 Task: Send a message to Shivani Mehra asking for the timing of today's meeting.
Action: Mouse moved to (76, 81)
Screenshot: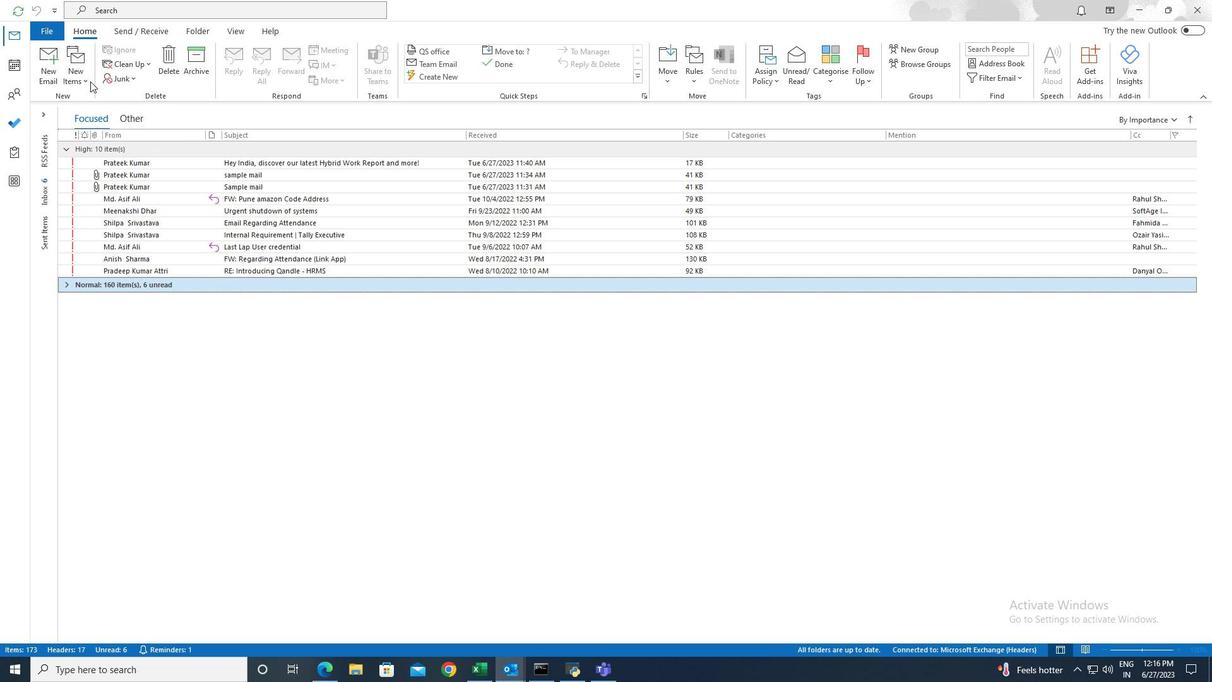 
Action: Mouse pressed left at (76, 81)
Screenshot: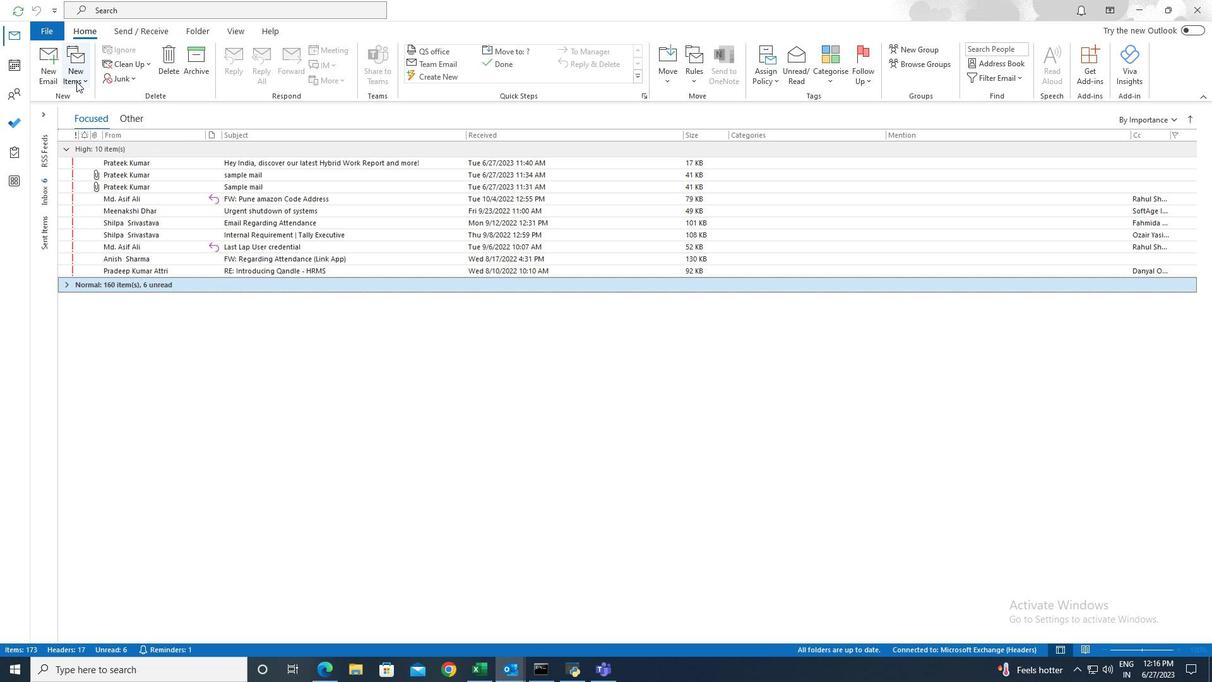 
Action: Mouse moved to (99, 109)
Screenshot: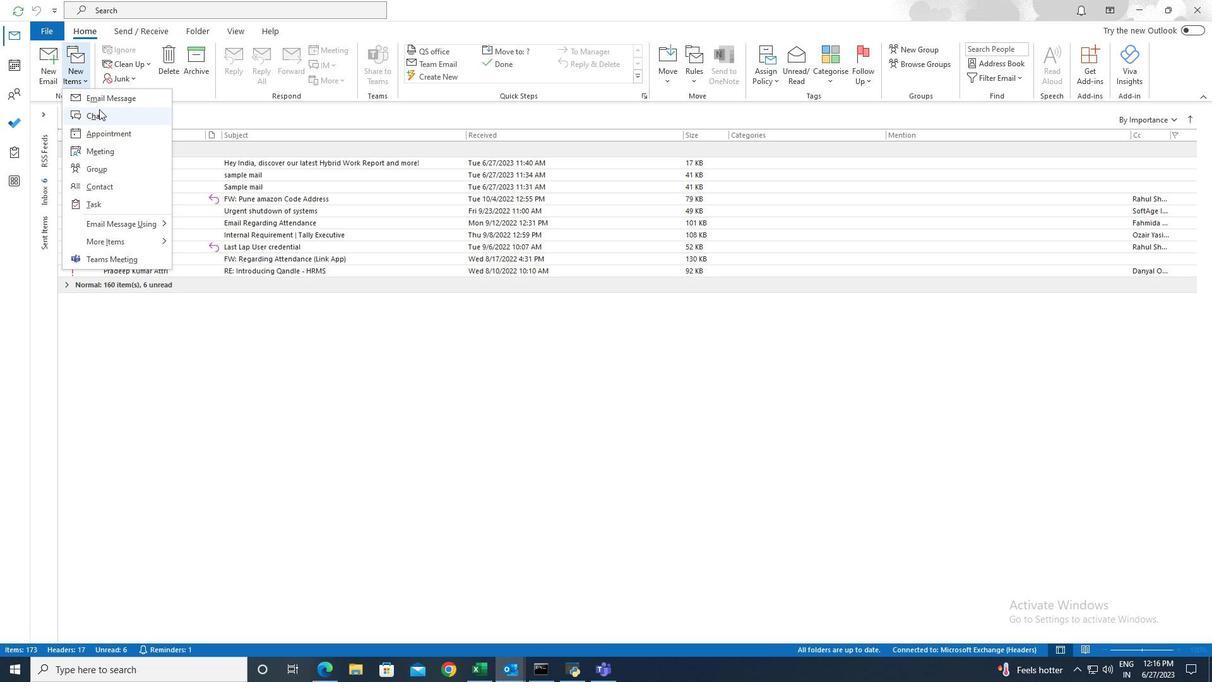 
Action: Mouse pressed left at (99, 109)
Screenshot: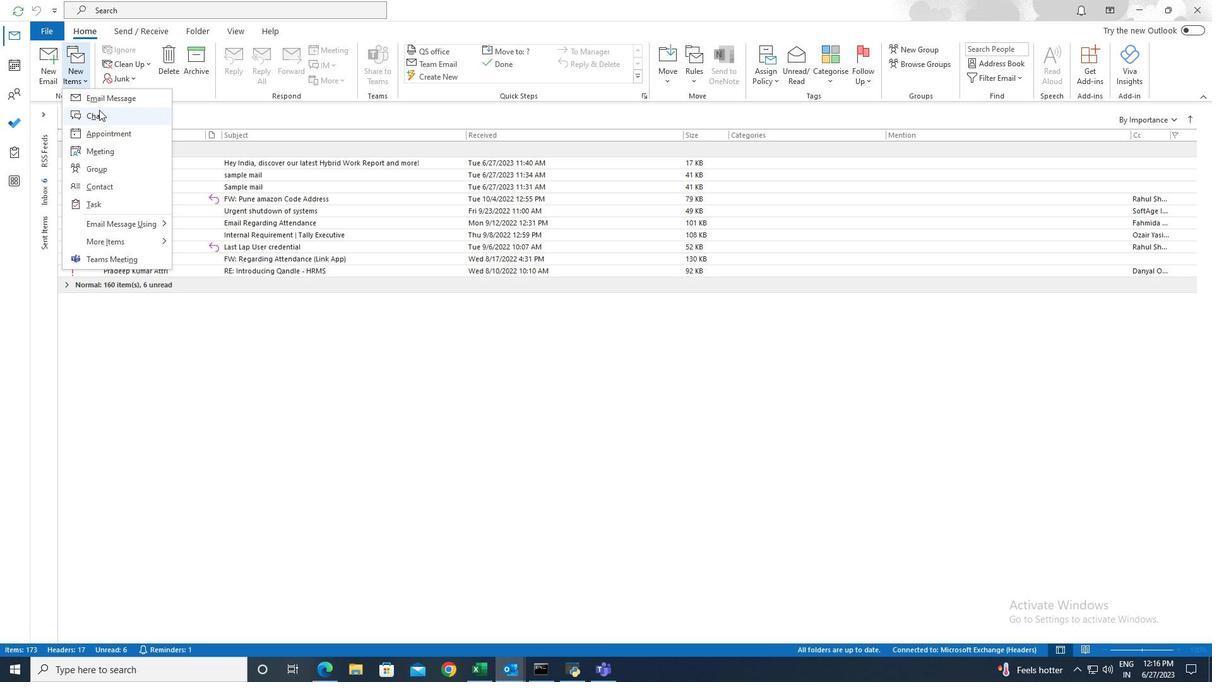 
Action: Mouse moved to (647, 258)
Screenshot: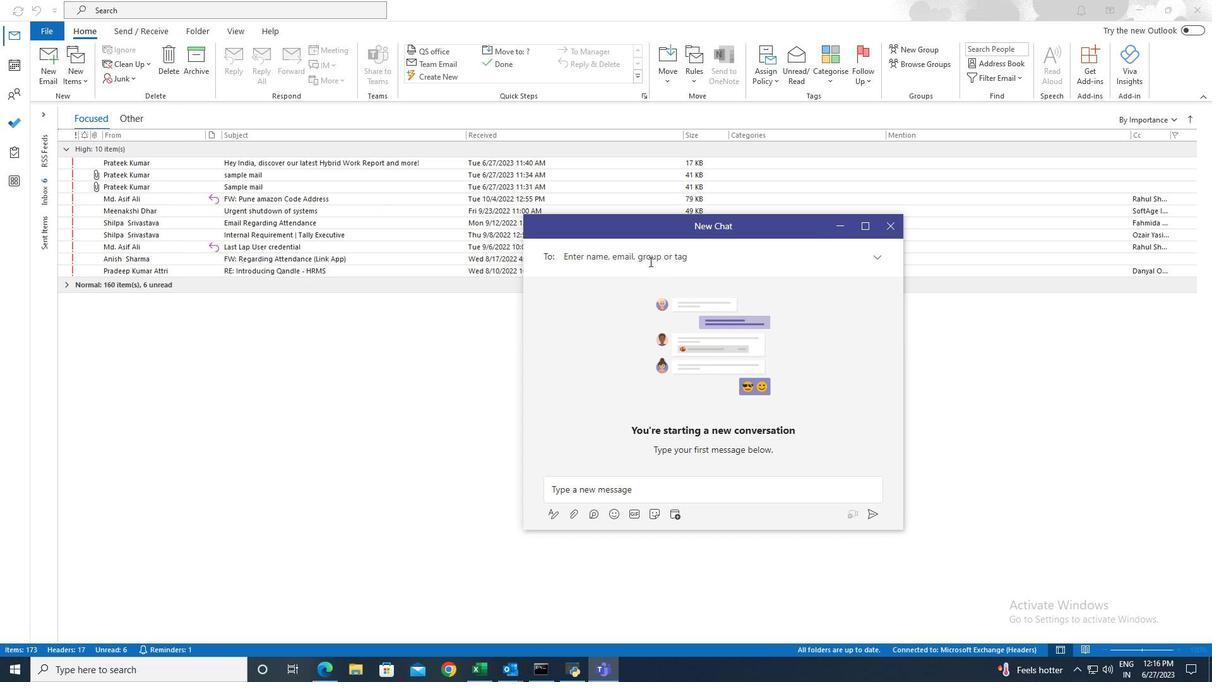 
Action: Mouse pressed left at (647, 258)
Screenshot: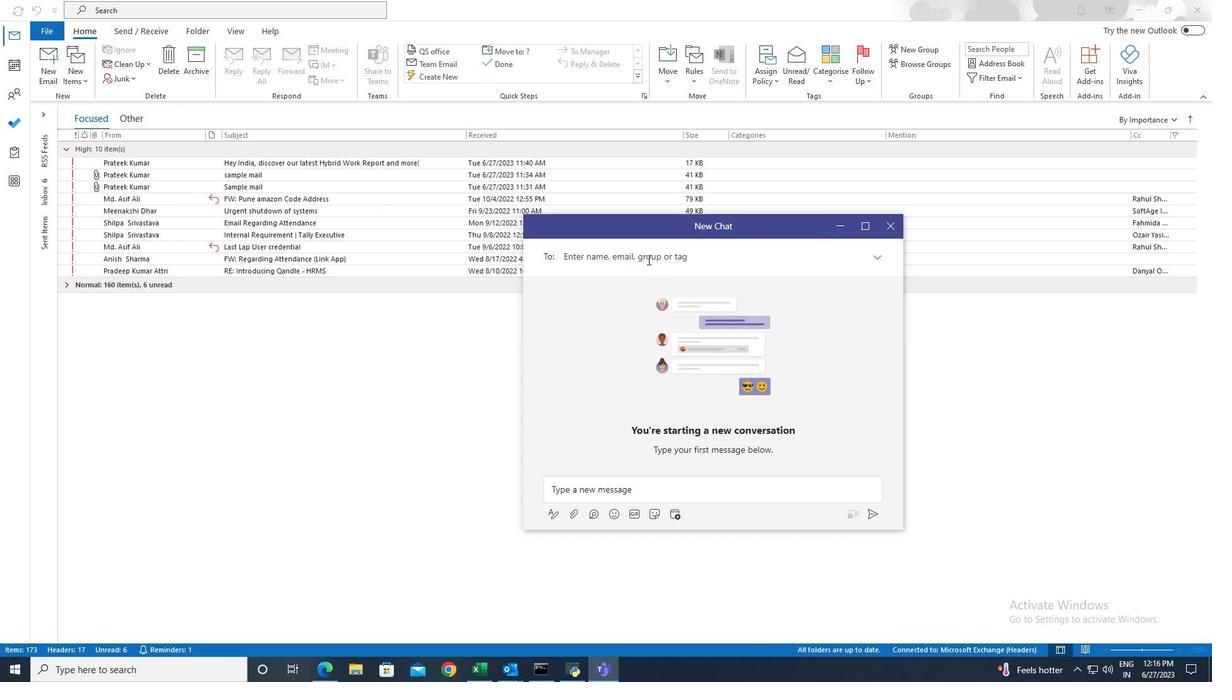 
Action: Key pressed <Key.shift>Shivani<Key.space><Key.shift>Mehra
Screenshot: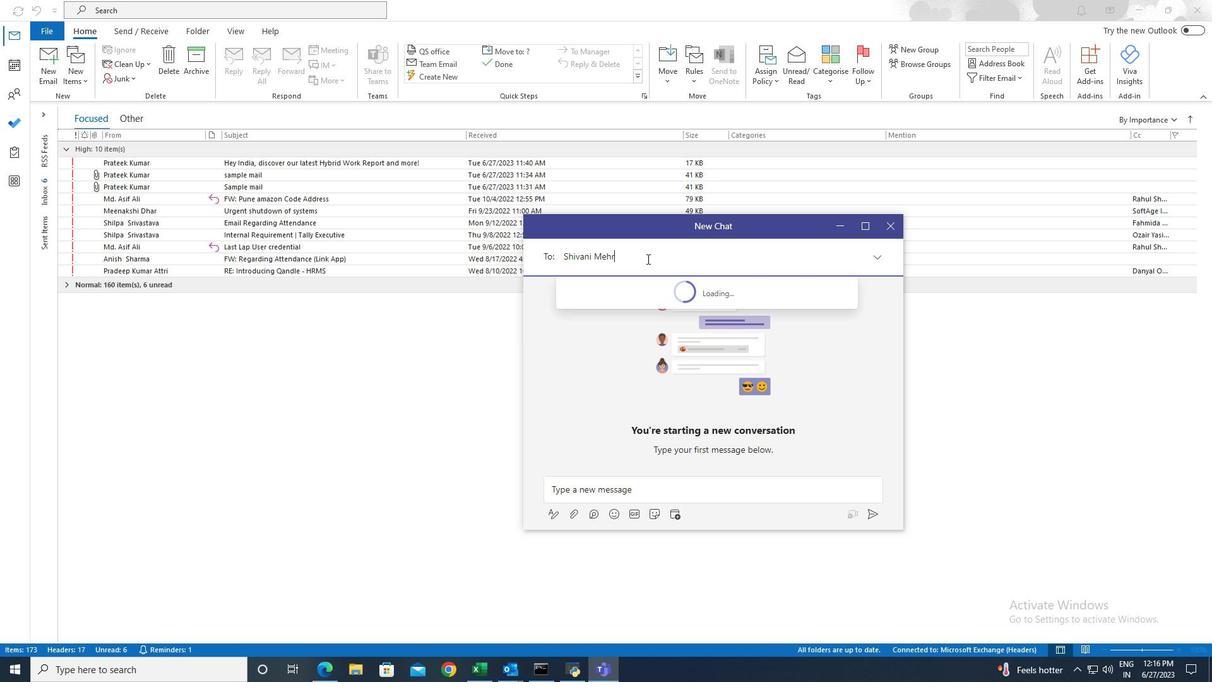 
Action: Mouse moved to (652, 289)
Screenshot: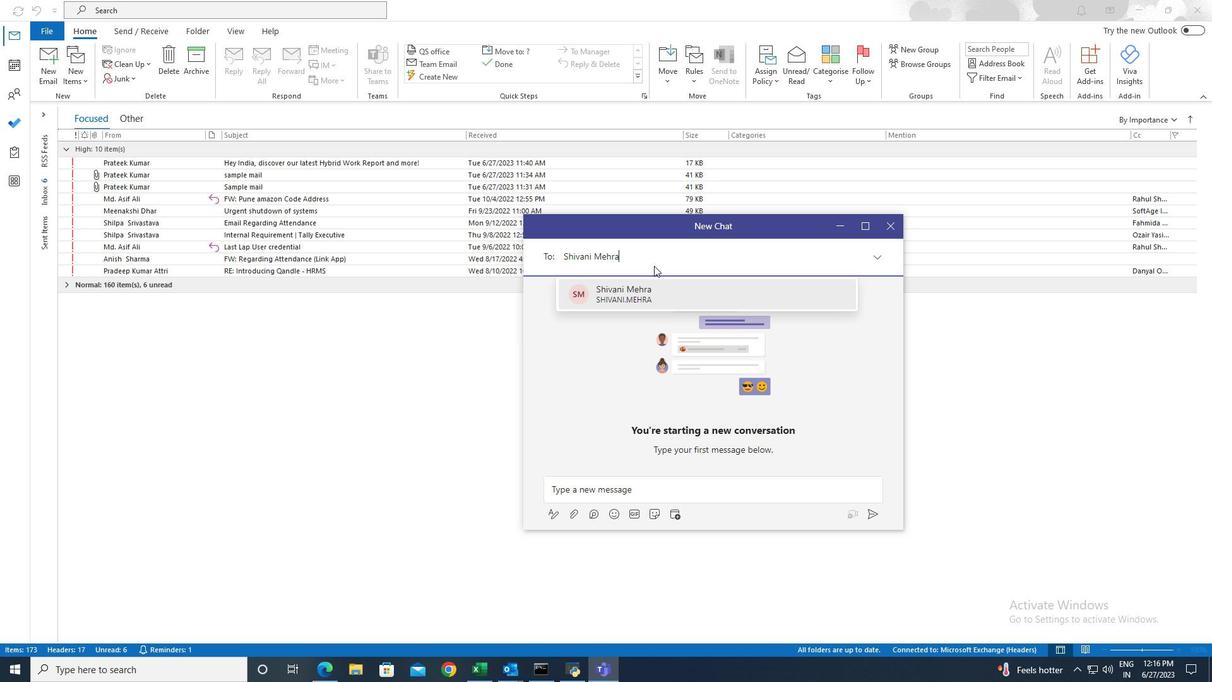 
Action: Mouse pressed left at (652, 289)
Screenshot: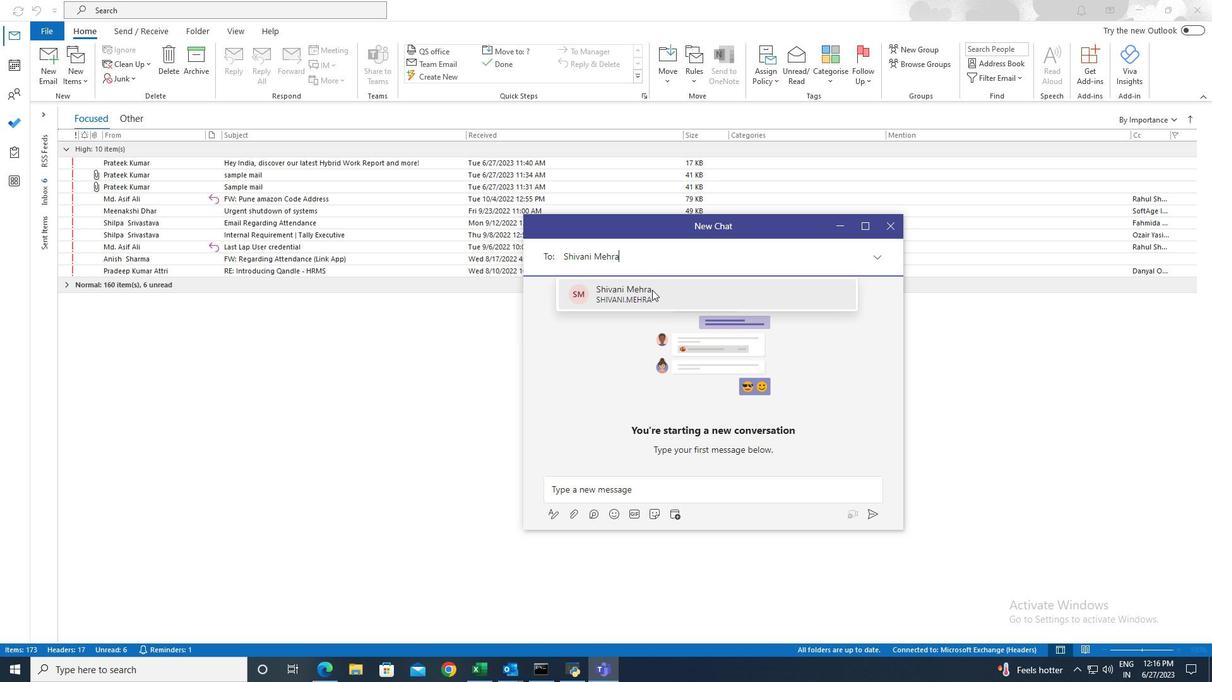 
Action: Mouse moved to (655, 498)
Screenshot: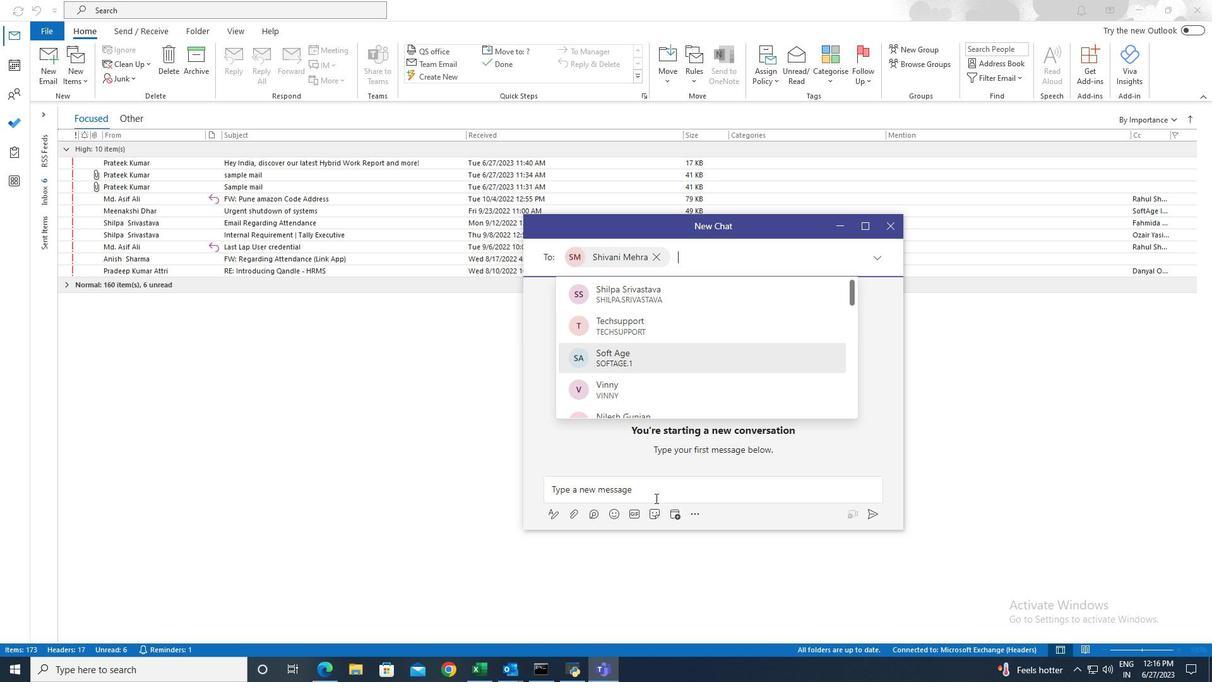 
Action: Mouse pressed left at (655, 498)
Screenshot: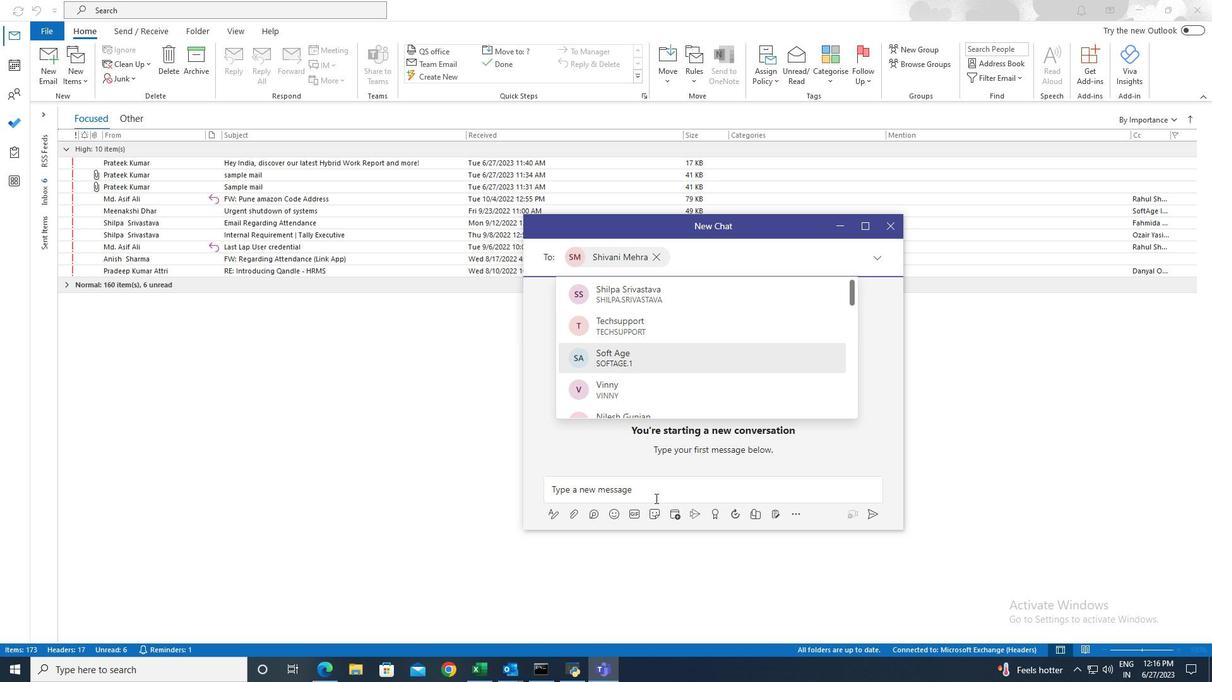 
Action: Key pressed <Key.shift>What<Key.space>is<Key.space>the<Key.space>timing<Key.space>of<Key.space>today's<Key.space>meeting
Screenshot: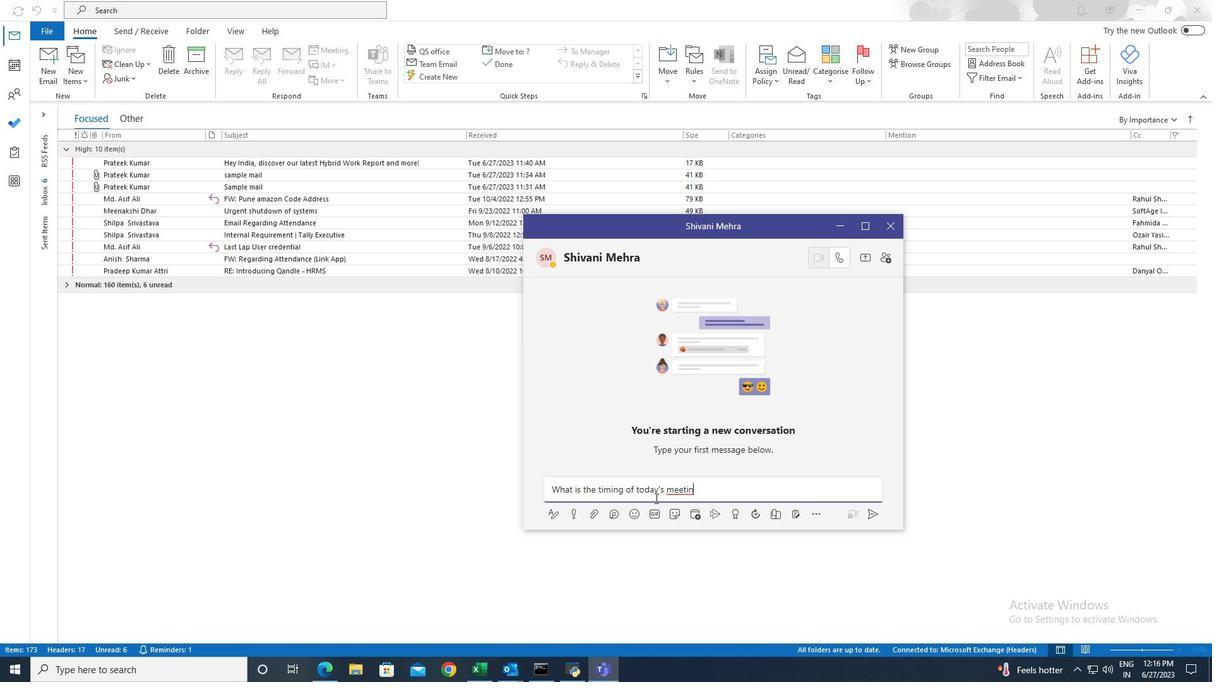 
Action: Mouse moved to (874, 514)
Screenshot: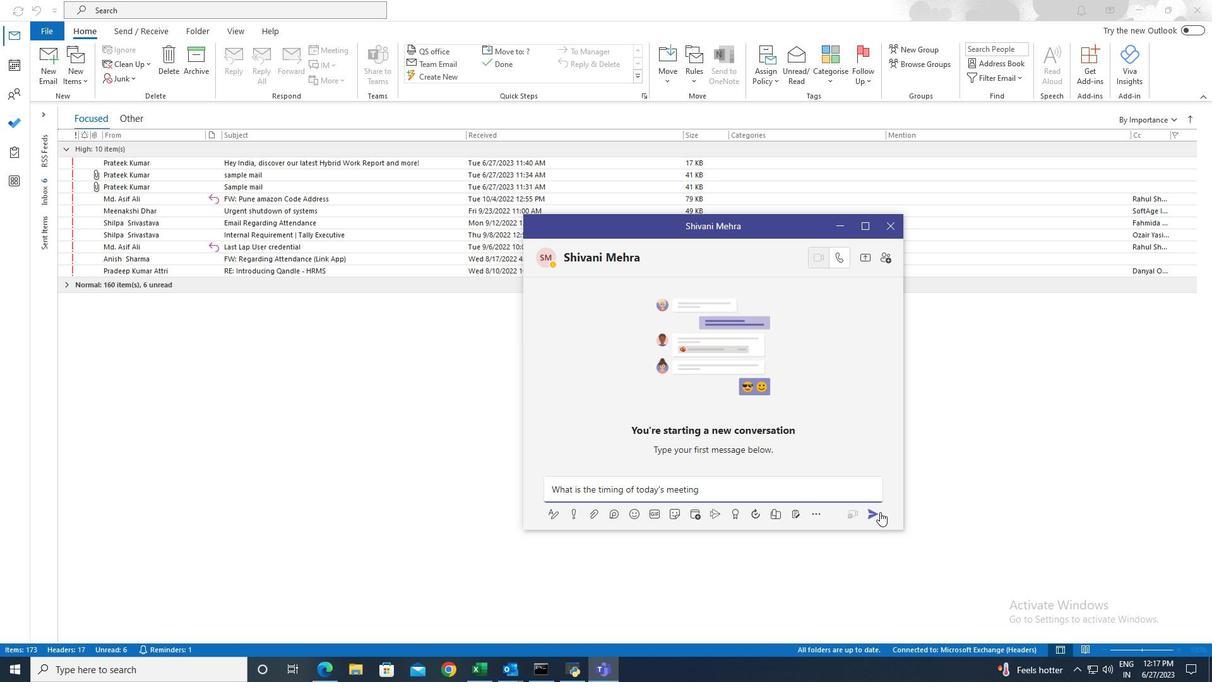
Action: Mouse pressed left at (874, 514)
Screenshot: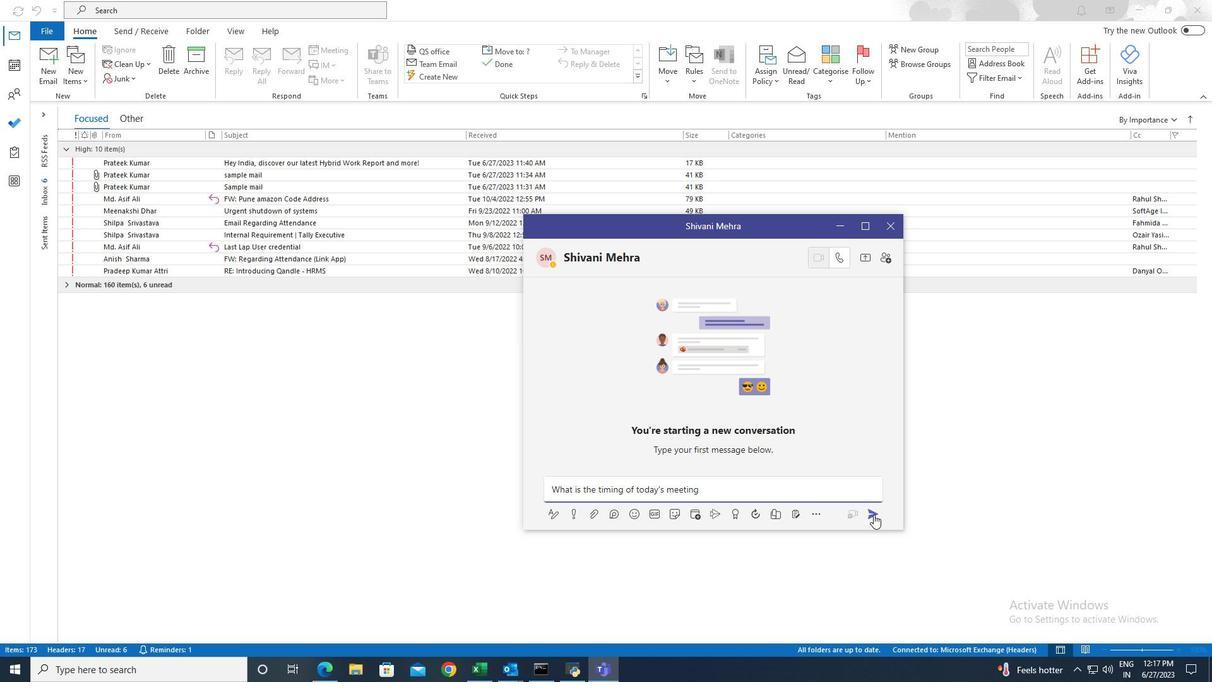 
